Task: Create a Workspace WS0000000012 in Trello with Workspace Type as ENGINEERING-IT and Workspace Description as WD0000000012. Invite a Team Member Email0000000045 to Workspace WS0000000012 in Trello. Invite a Team Member Email0000000046 to Workspace WS0000000012 in Trello. Invite a Team Member Email0000000047 to Workspace WS0000000012 in Trello. Invite a Team Member Email0000000048 to Workspace WS0000000012 in Trello
Action: Mouse moved to (431, 422)
Screenshot: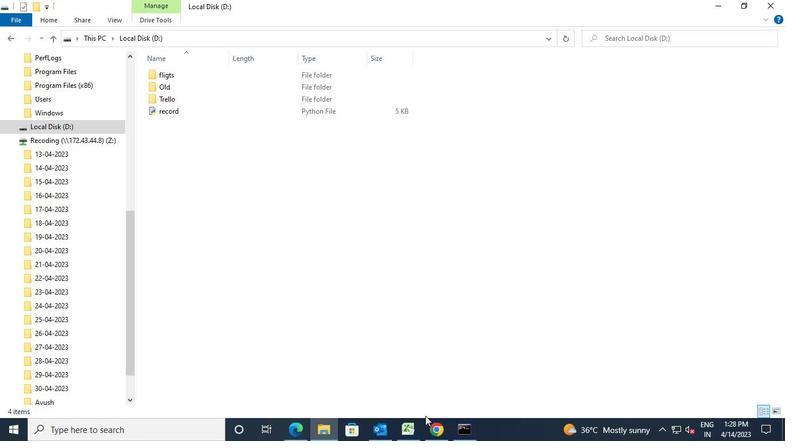 
Action: Mouse pressed left at (431, 422)
Screenshot: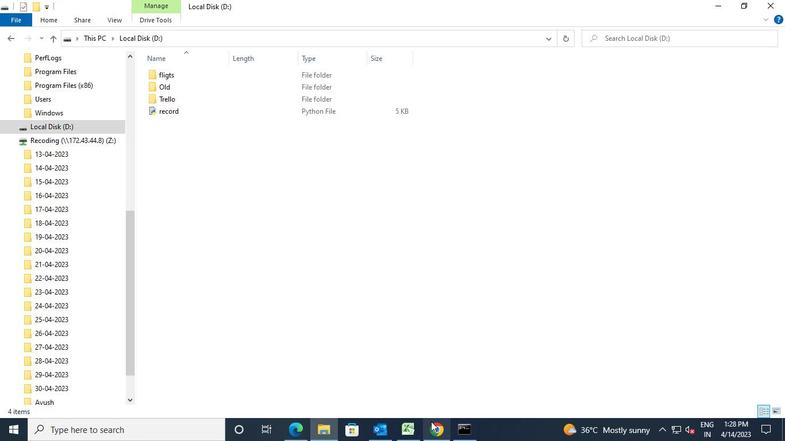 
Action: Mouse moved to (332, 73)
Screenshot: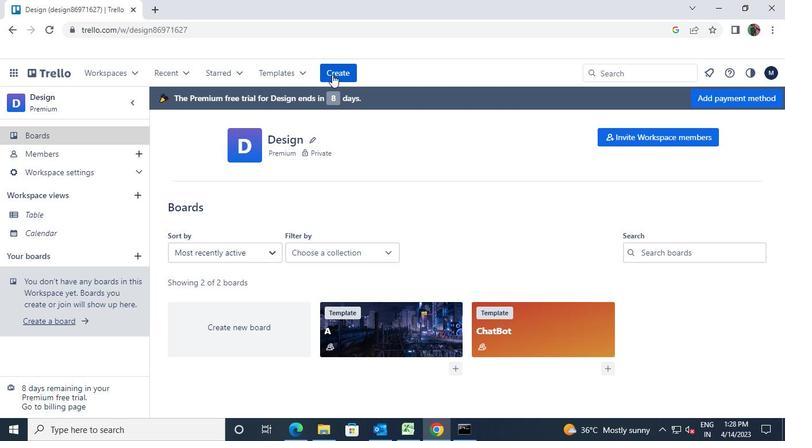 
Action: Mouse pressed left at (332, 73)
Screenshot: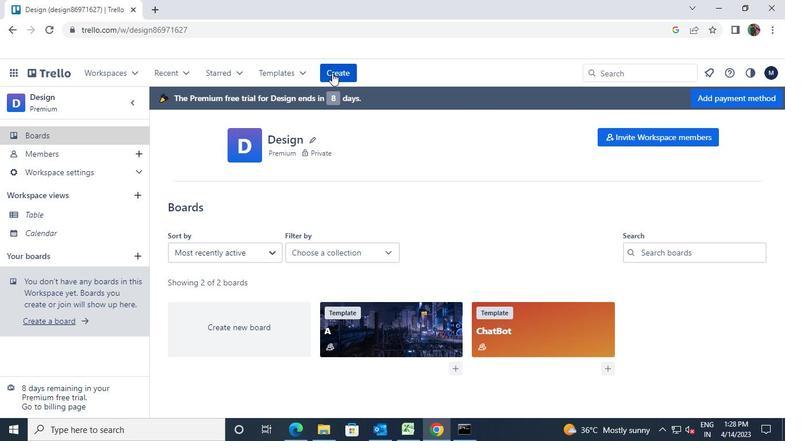 
Action: Mouse moved to (357, 235)
Screenshot: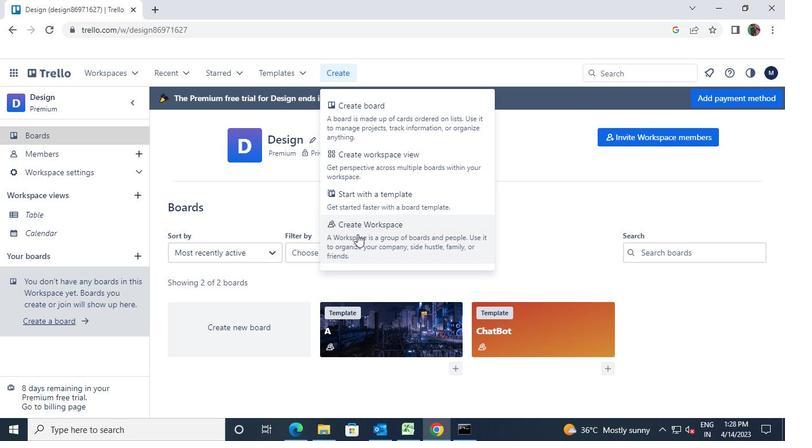 
Action: Mouse pressed left at (357, 235)
Screenshot: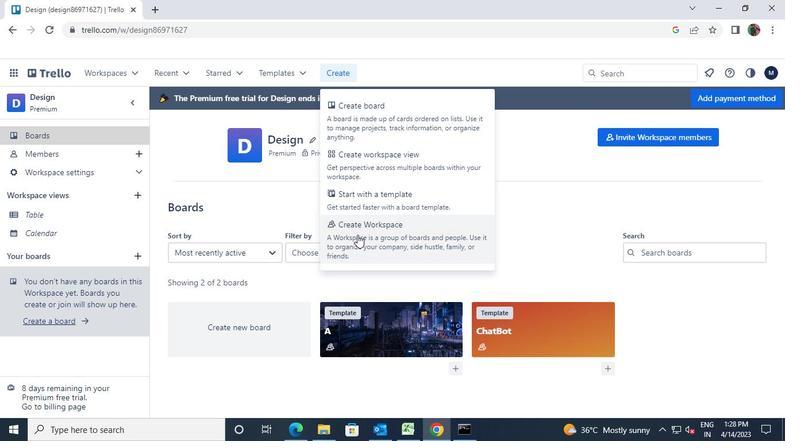 
Action: Key pressed <Key.shift>WS<<96>><<96>><<96>><<96>><<96>><<96>><<96>><<96>><<97>><<98>>
Screenshot: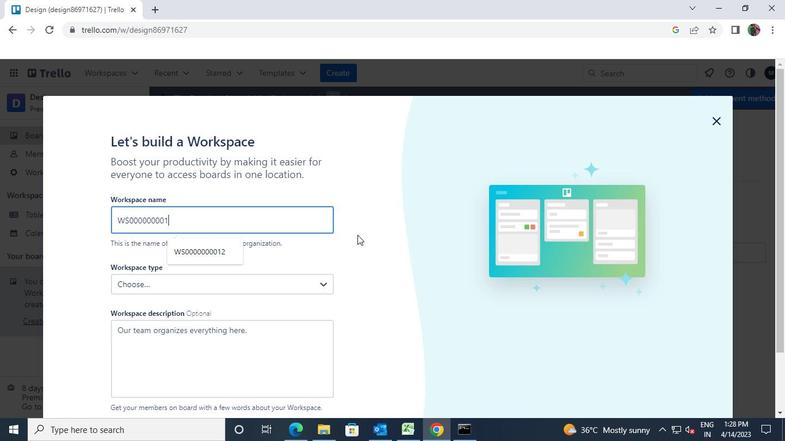 
Action: Mouse moved to (323, 283)
Screenshot: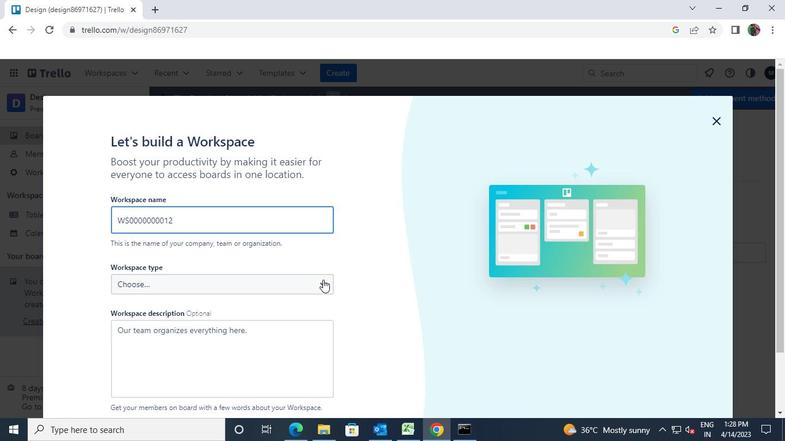 
Action: Mouse pressed left at (323, 283)
Screenshot: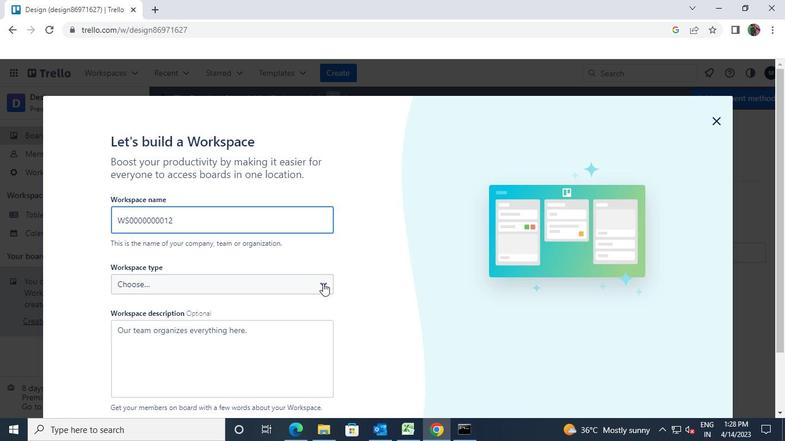
Action: Mouse moved to (323, 284)
Screenshot: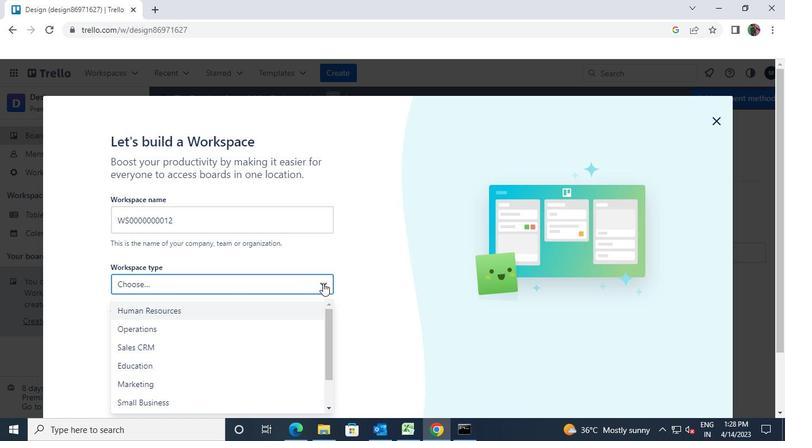
Action: Mouse scrolled (323, 283) with delta (0, 0)
Screenshot: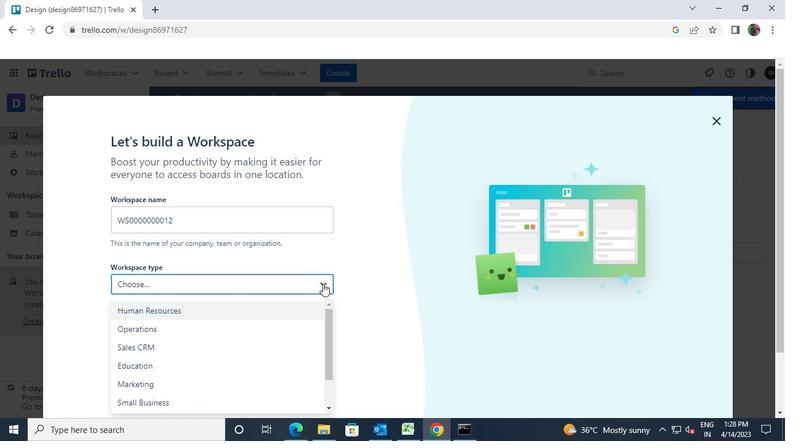 
Action: Mouse moved to (217, 346)
Screenshot: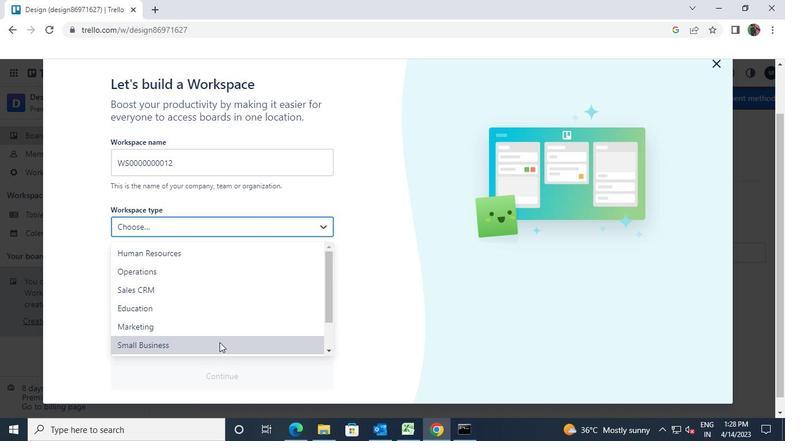 
Action: Mouse scrolled (217, 346) with delta (0, 0)
Screenshot: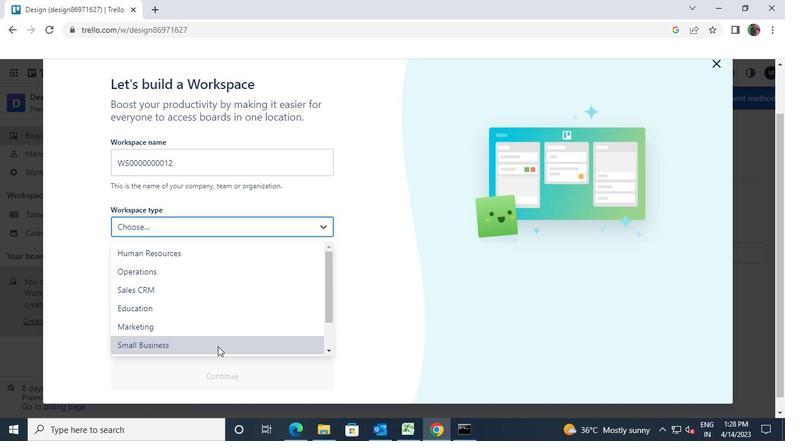 
Action: Mouse moved to (213, 319)
Screenshot: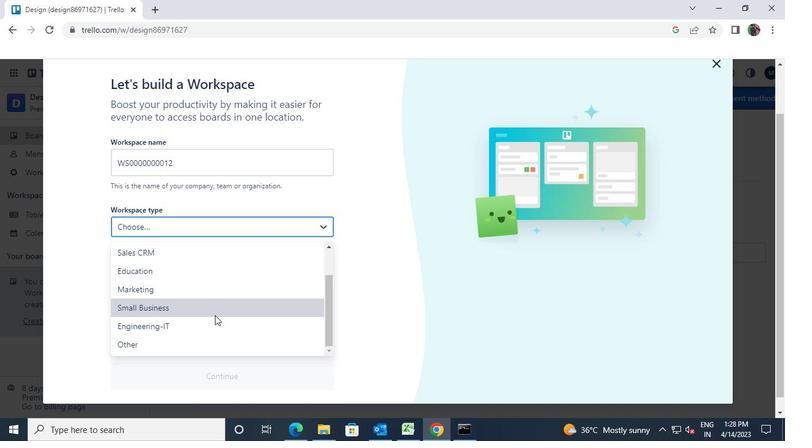 
Action: Mouse pressed left at (213, 319)
Screenshot: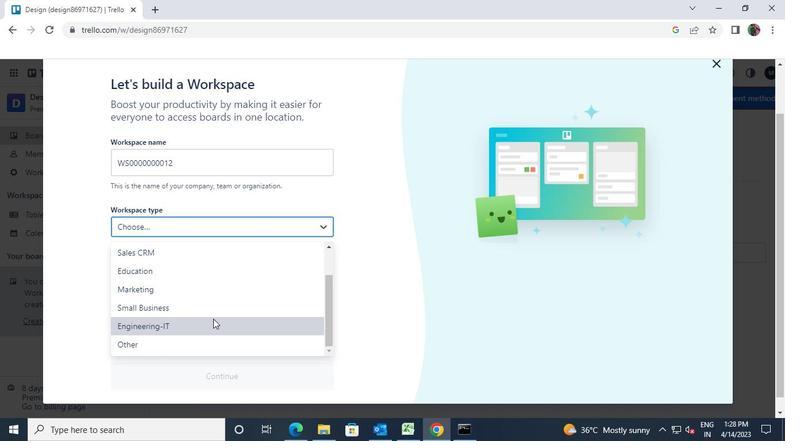 
Action: Mouse moved to (202, 308)
Screenshot: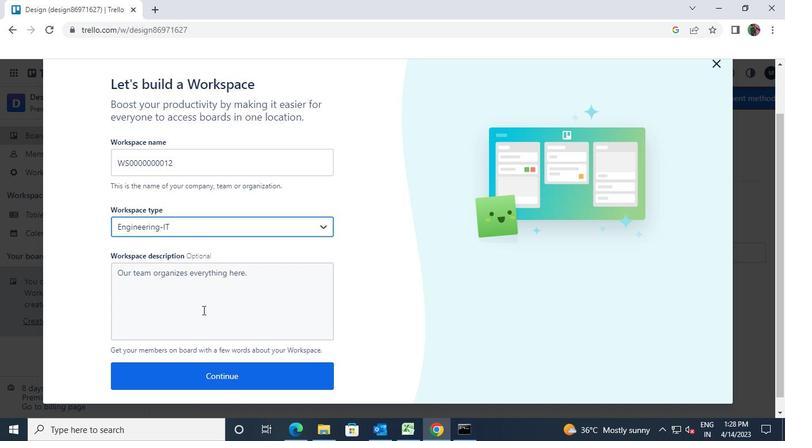 
Action: Mouse pressed left at (202, 308)
Screenshot: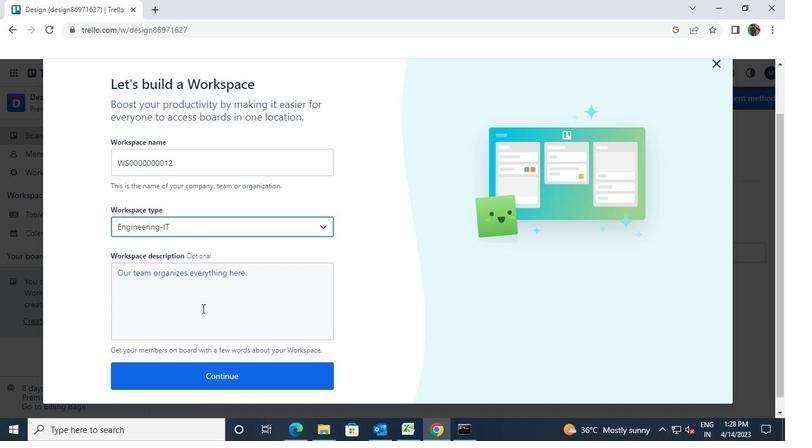 
Action: Key pressed <Key.shift>WD<<96>><<96>><<96>><<96>><<96>><<96>><<96>><<96>><<97>><<98>>
Screenshot: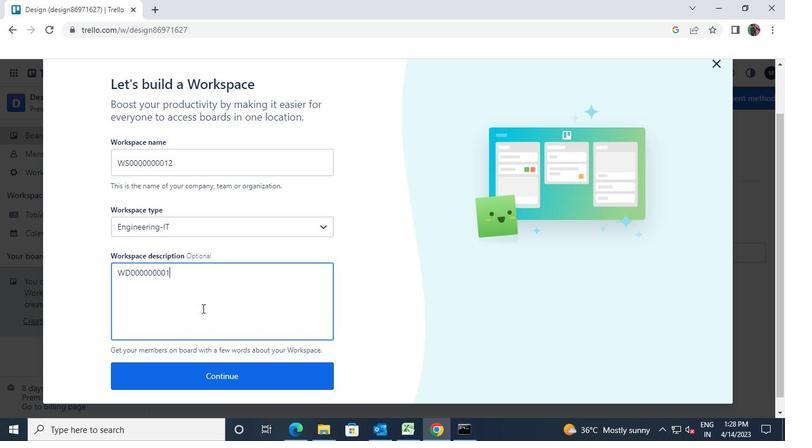
Action: Mouse scrolled (202, 308) with delta (0, 0)
Screenshot: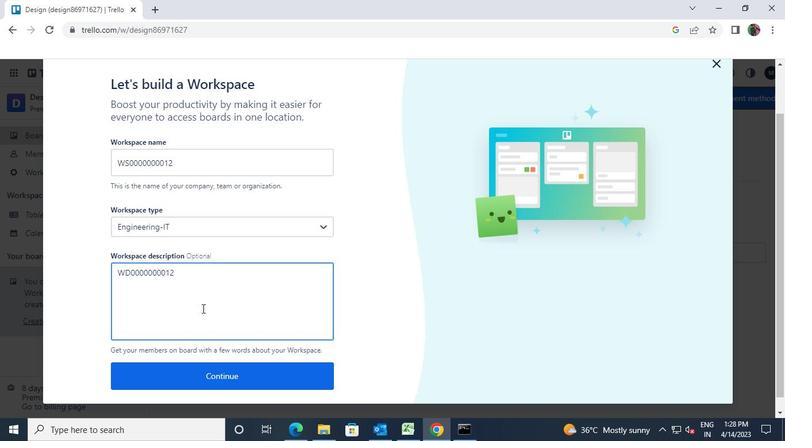 
Action: Mouse moved to (198, 359)
Screenshot: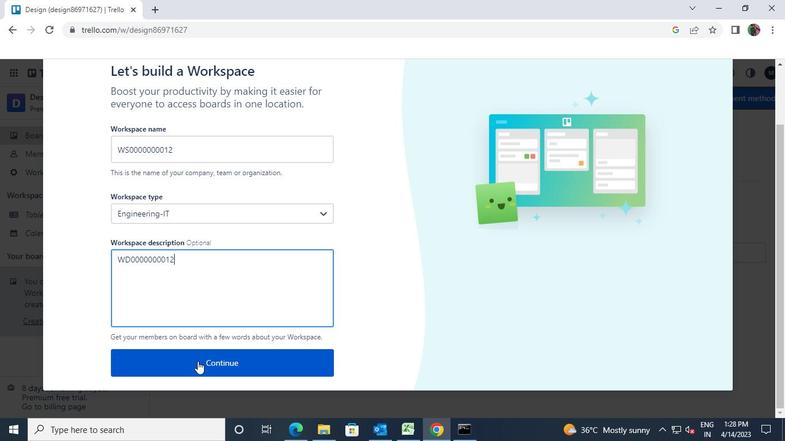 
Action: Mouse pressed left at (198, 359)
Screenshot: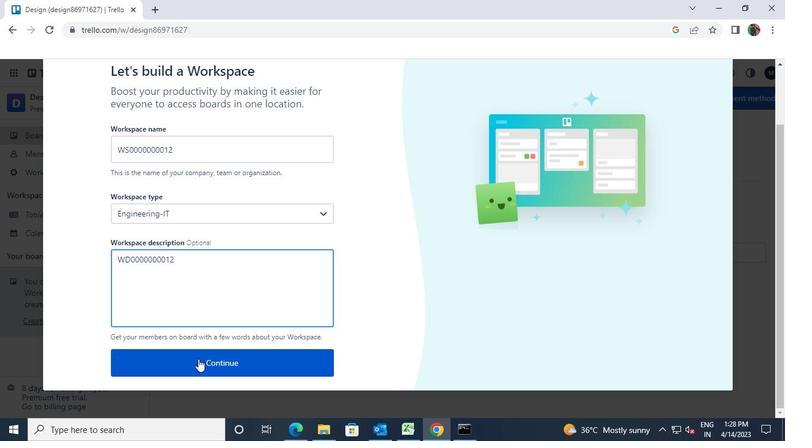 
Action: Mouse moved to (198, 211)
Screenshot: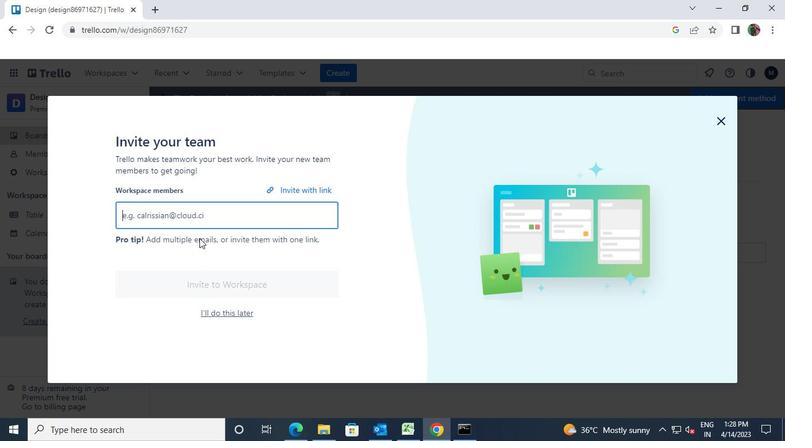 
Action: Key pressed <Key.shift>ayush<<104>><<105>><<97>><<97>><Key.shift>@gmail.com
Screenshot: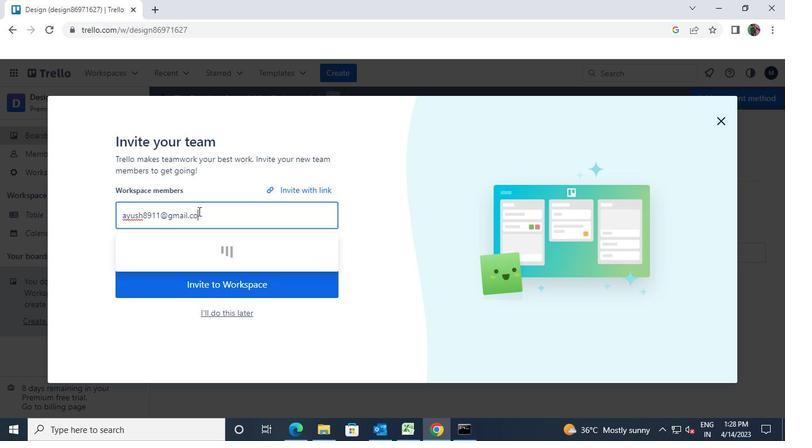 
Action: Mouse moved to (146, 243)
Screenshot: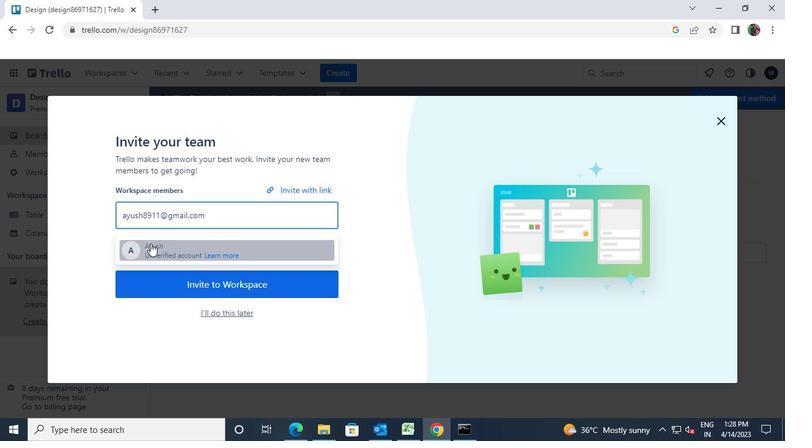 
Action: Mouse pressed left at (146, 243)
Screenshot: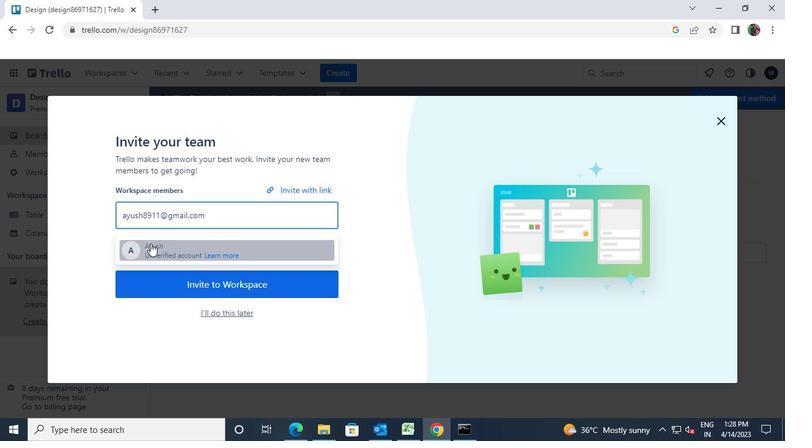 
Action: Mouse moved to (188, 212)
Screenshot: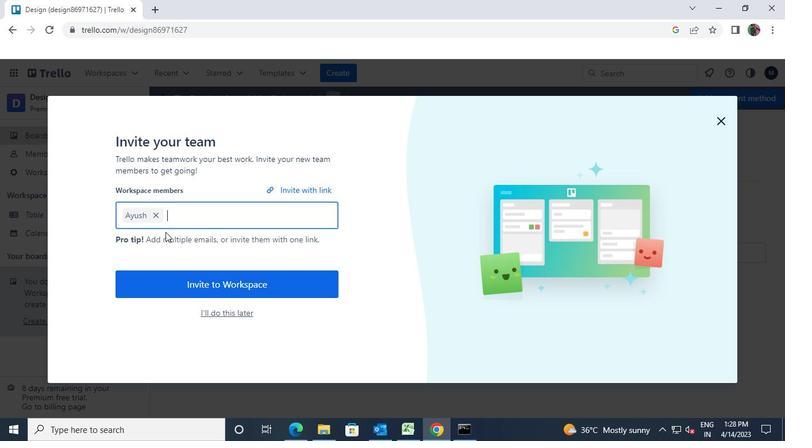 
Action: Key pressed vinnyoffuce<<98>><Key.shift>@gmail.com
Screenshot: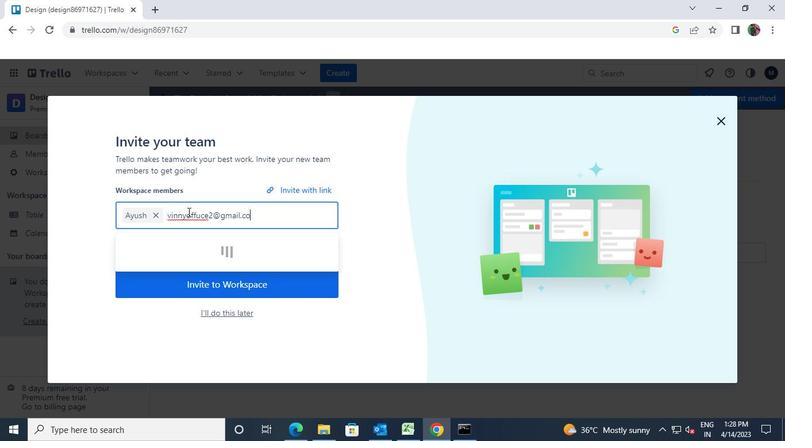 
Action: Mouse moved to (169, 242)
Screenshot: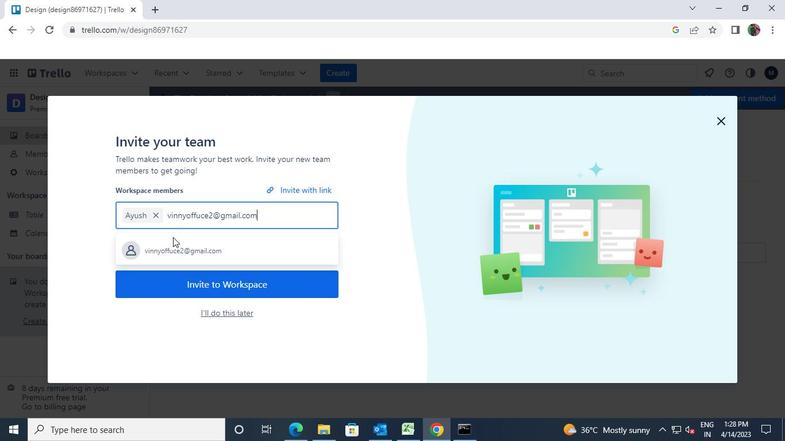 
Action: Mouse pressed left at (169, 242)
Screenshot: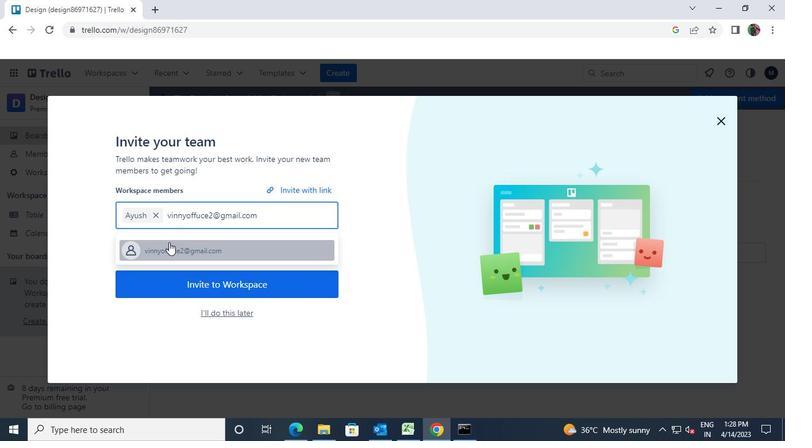 
Action: Mouse moved to (178, 227)
Screenshot: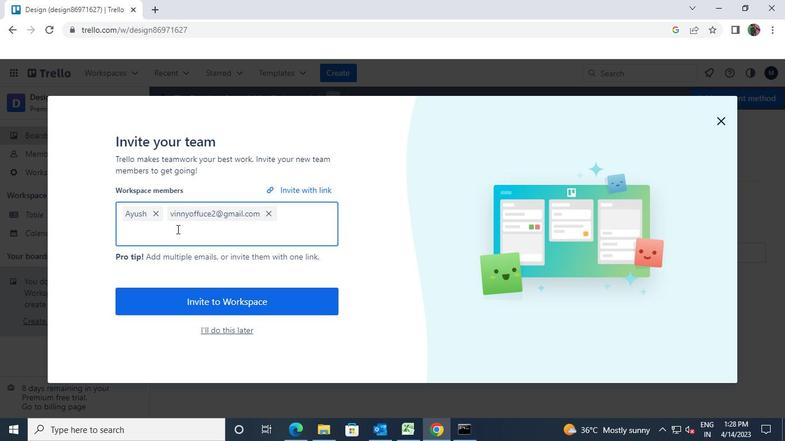 
Action: Key pressed nikrathi<<104>><<104>><<105>><Key.shift>@gmail.com
Screenshot: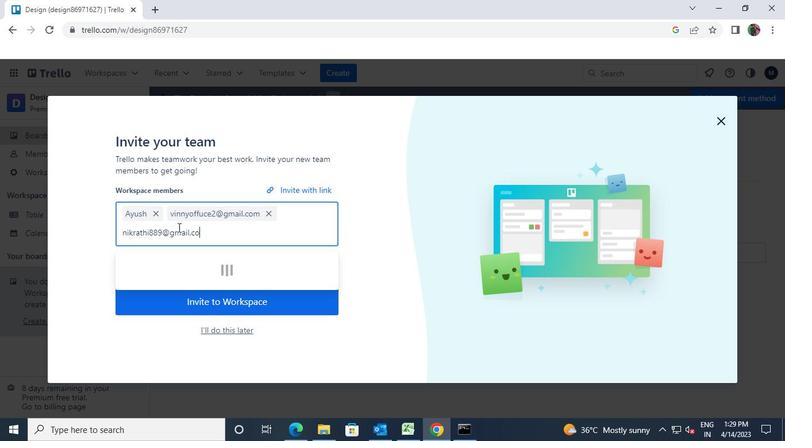 
Action: Mouse moved to (148, 259)
Screenshot: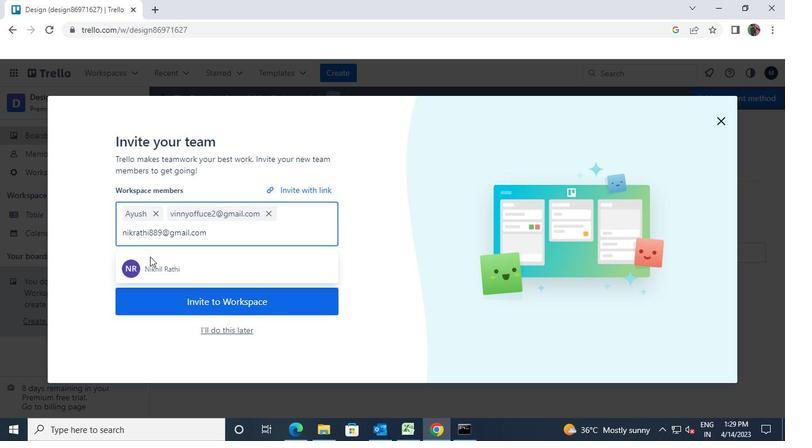 
Action: Mouse pressed left at (148, 259)
Screenshot: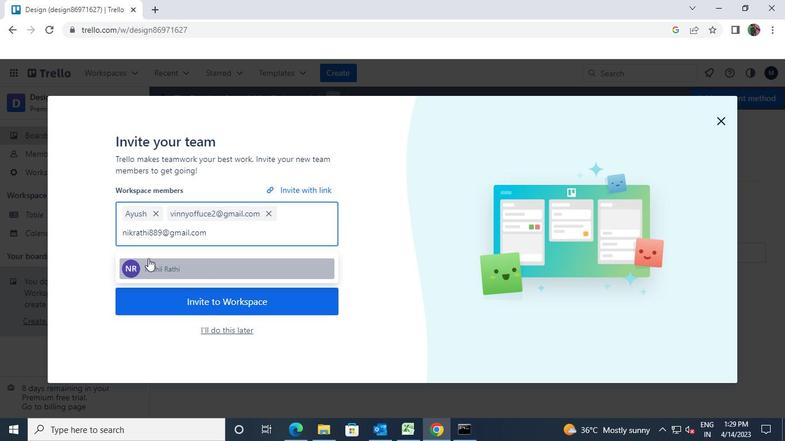 
Action: Mouse moved to (150, 257)
Screenshot: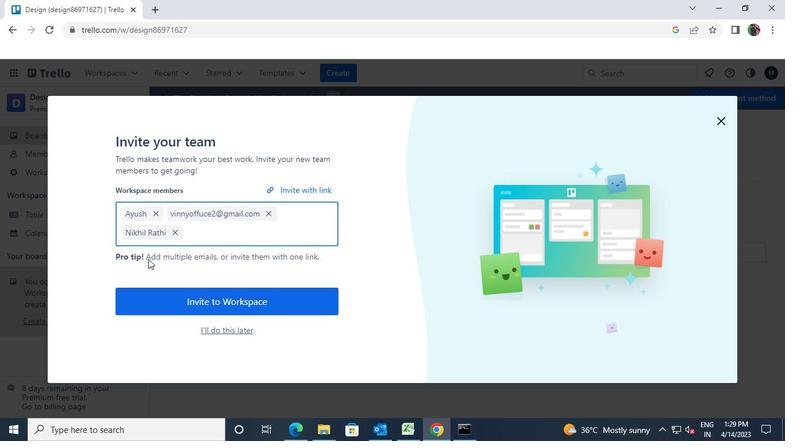 
Action: Key pressed carstreet<<103>><<105>><<97>><<102>><Key.shift>@gmail.com
Screenshot: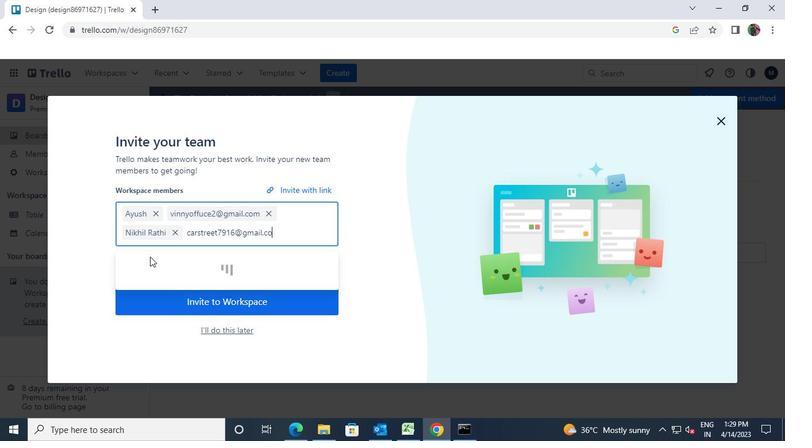 
Action: Mouse moved to (149, 272)
Screenshot: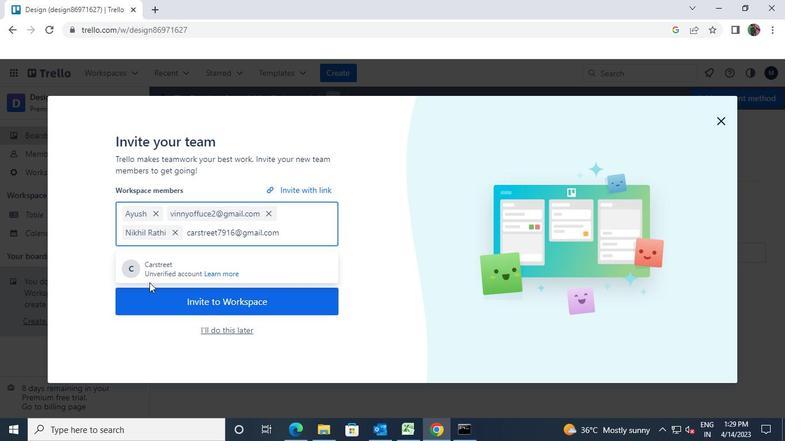 
Action: Mouse pressed left at (149, 272)
Screenshot: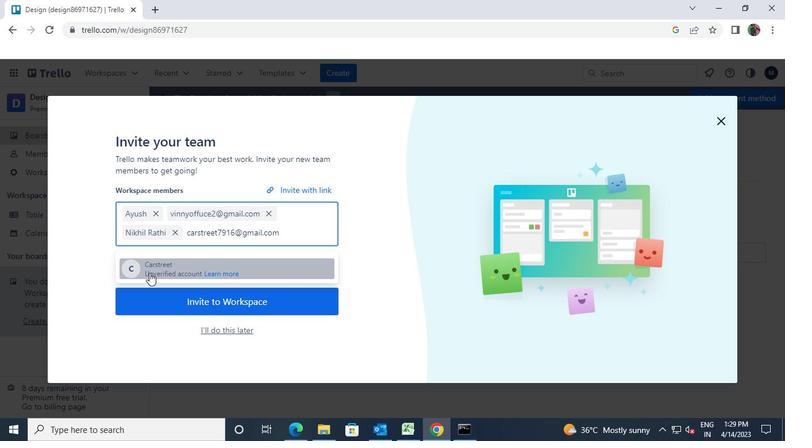 
Action: Mouse moved to (187, 317)
Screenshot: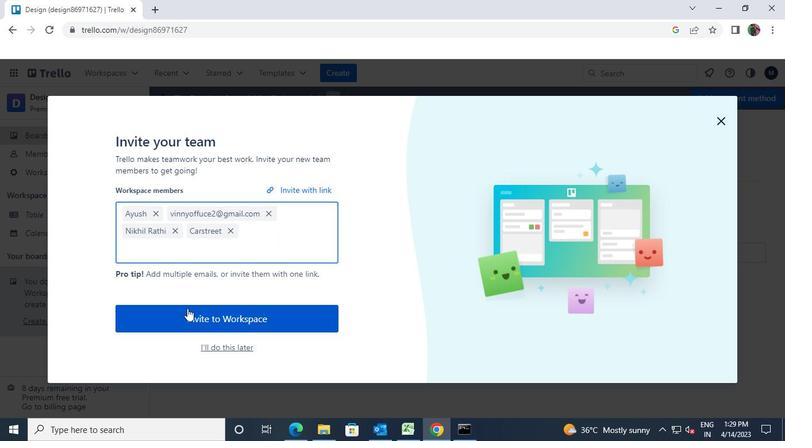 
Action: Mouse pressed left at (187, 317)
Screenshot: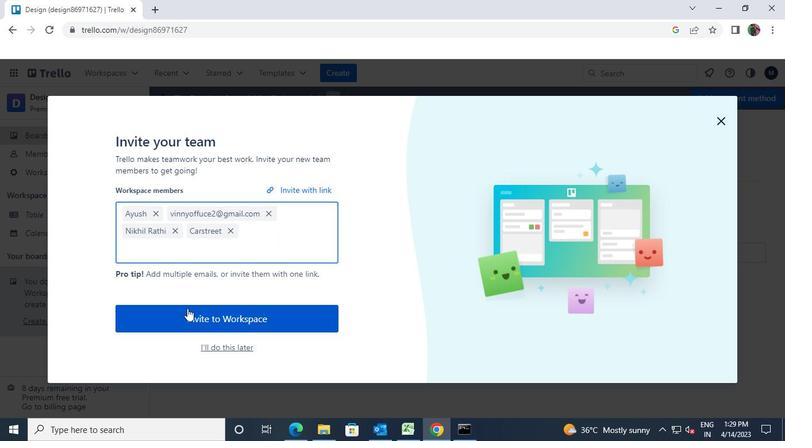 
Action: Mouse moved to (517, 347)
Screenshot: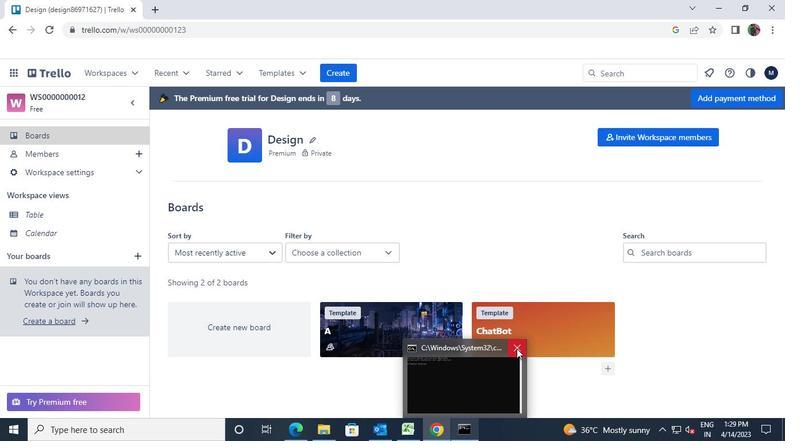 
Action: Mouse pressed left at (517, 347)
Screenshot: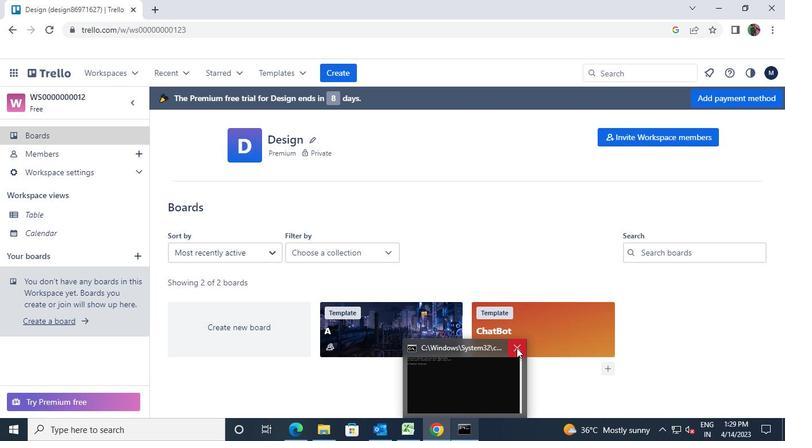 
